 Task: Change the history to 100 in the command palette.
Action: Mouse moved to (60, 572)
Screenshot: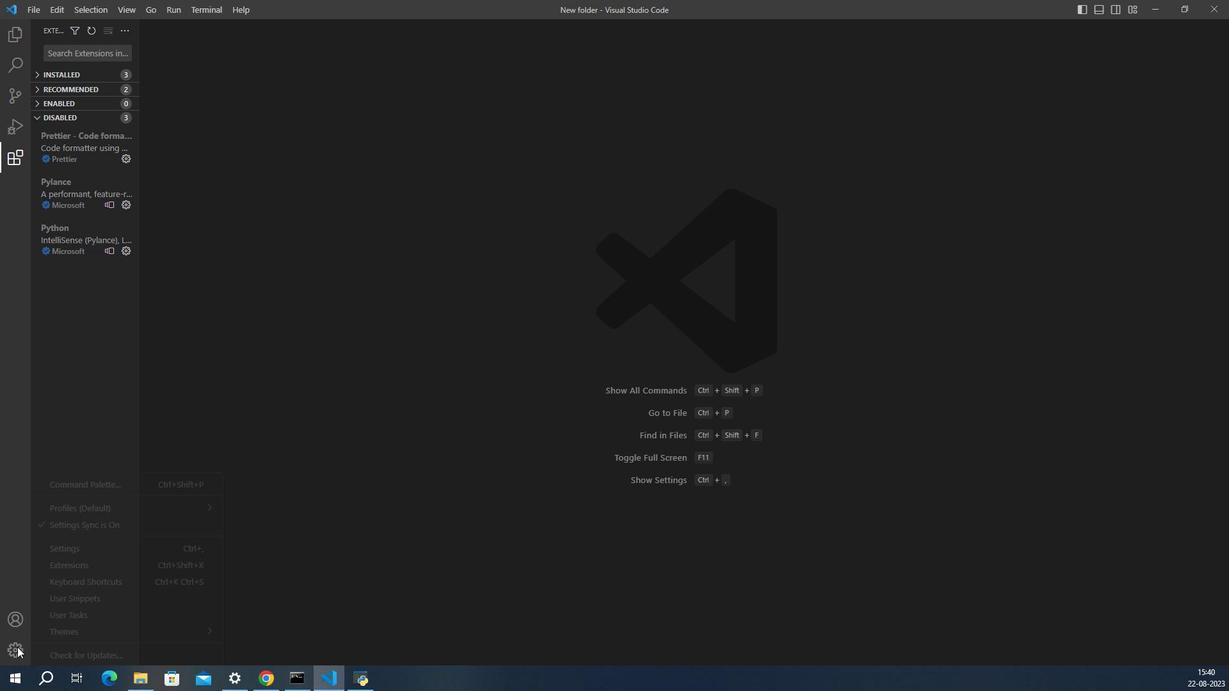 
Action: Mouse pressed left at (60, 572)
Screenshot: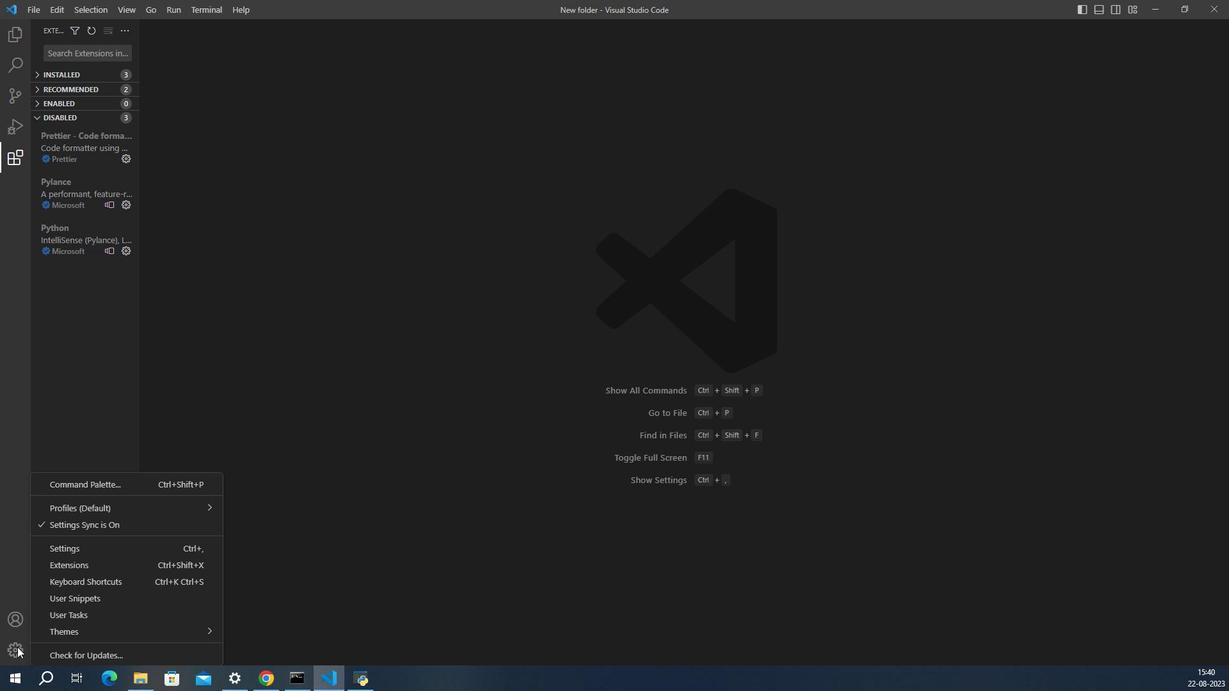 
Action: Mouse moved to (67, 549)
Screenshot: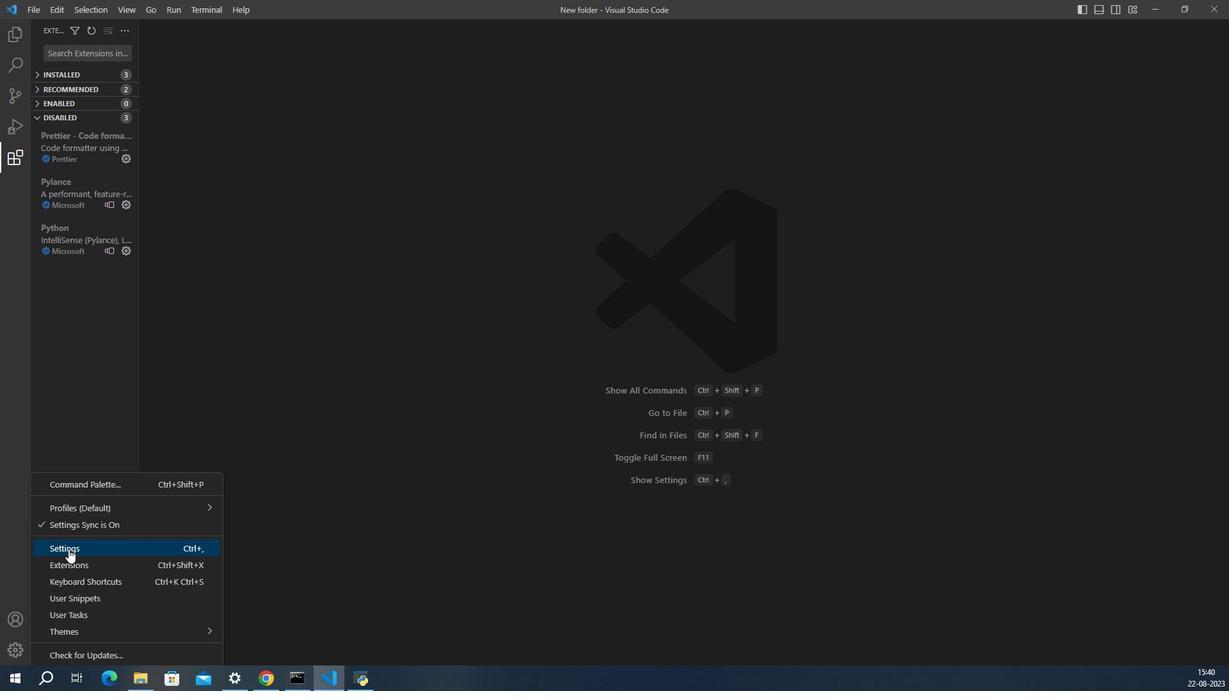 
Action: Mouse pressed left at (67, 549)
Screenshot: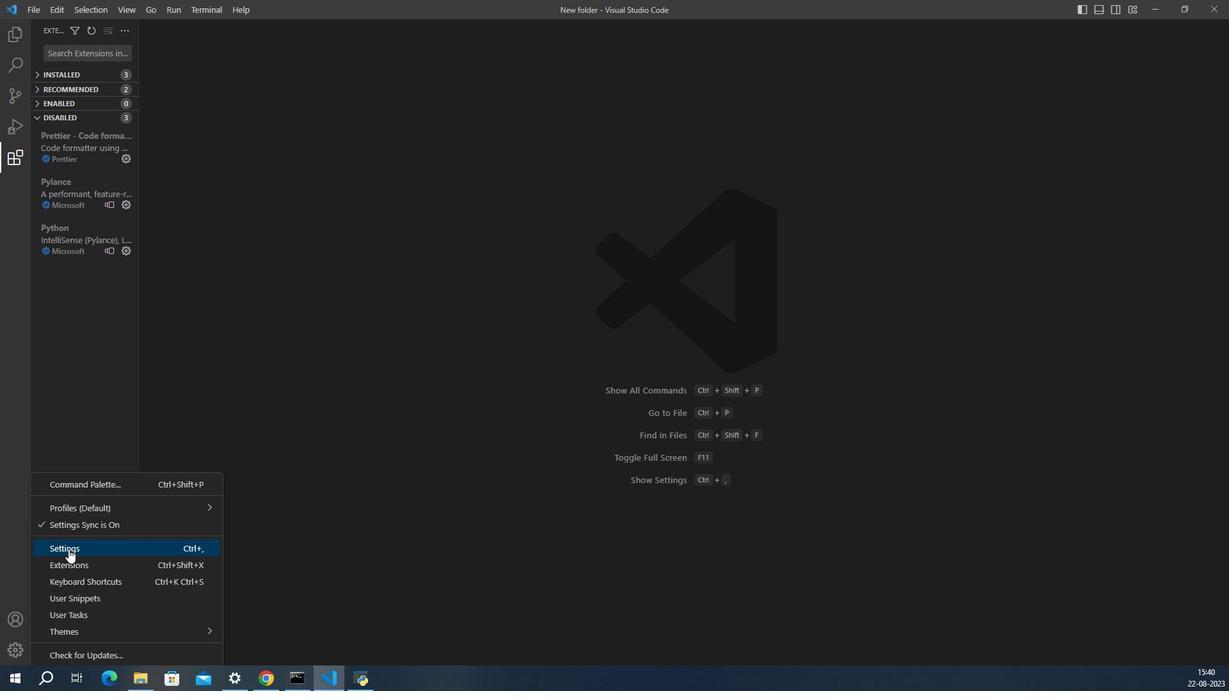 
Action: Mouse moved to (131, 519)
Screenshot: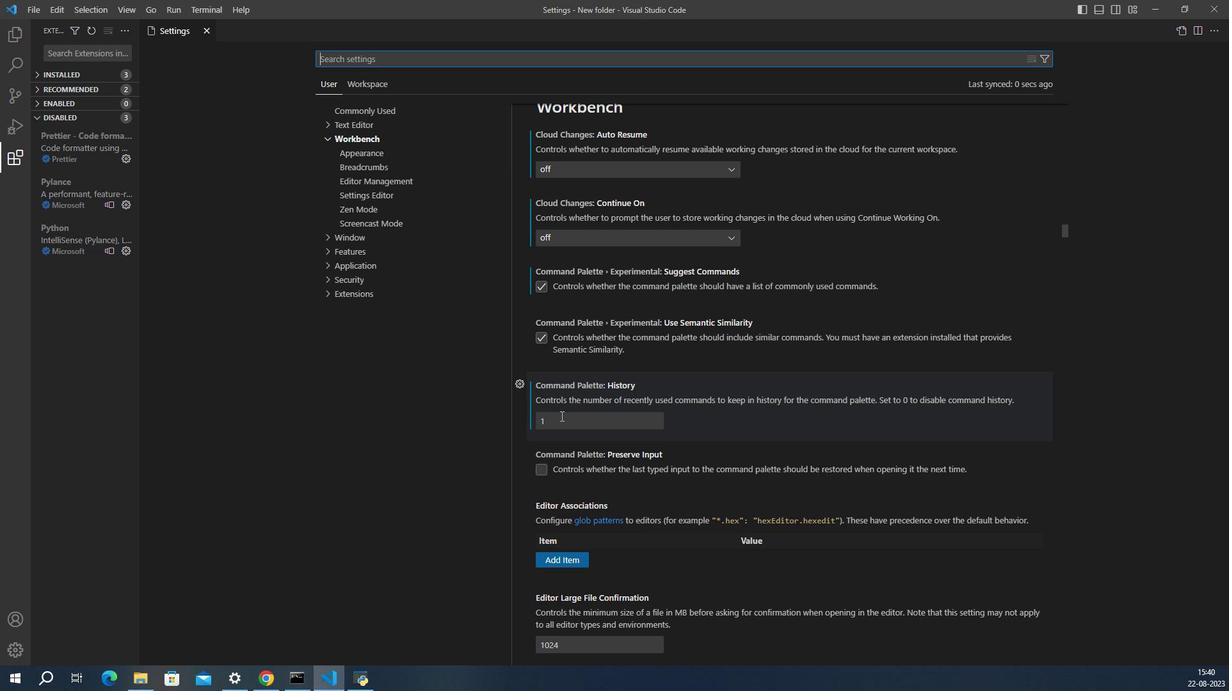 
Action: Mouse pressed left at (131, 519)
Screenshot: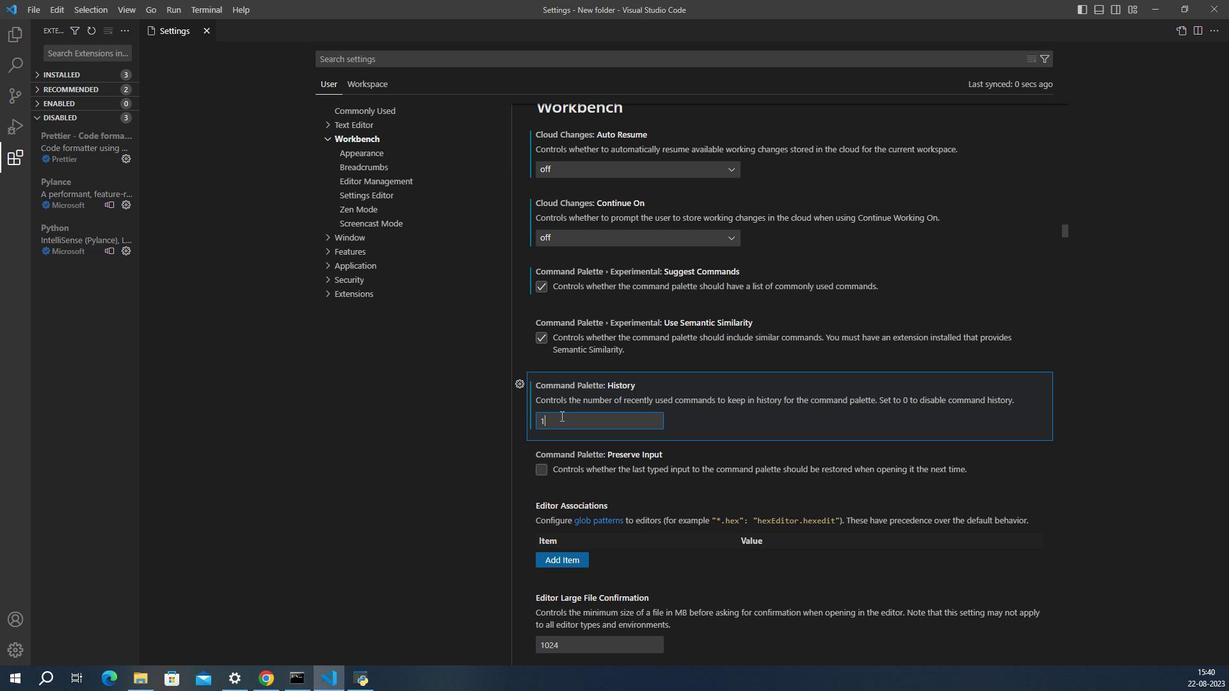 
Action: Key pressed <Key.backspace>100
Screenshot: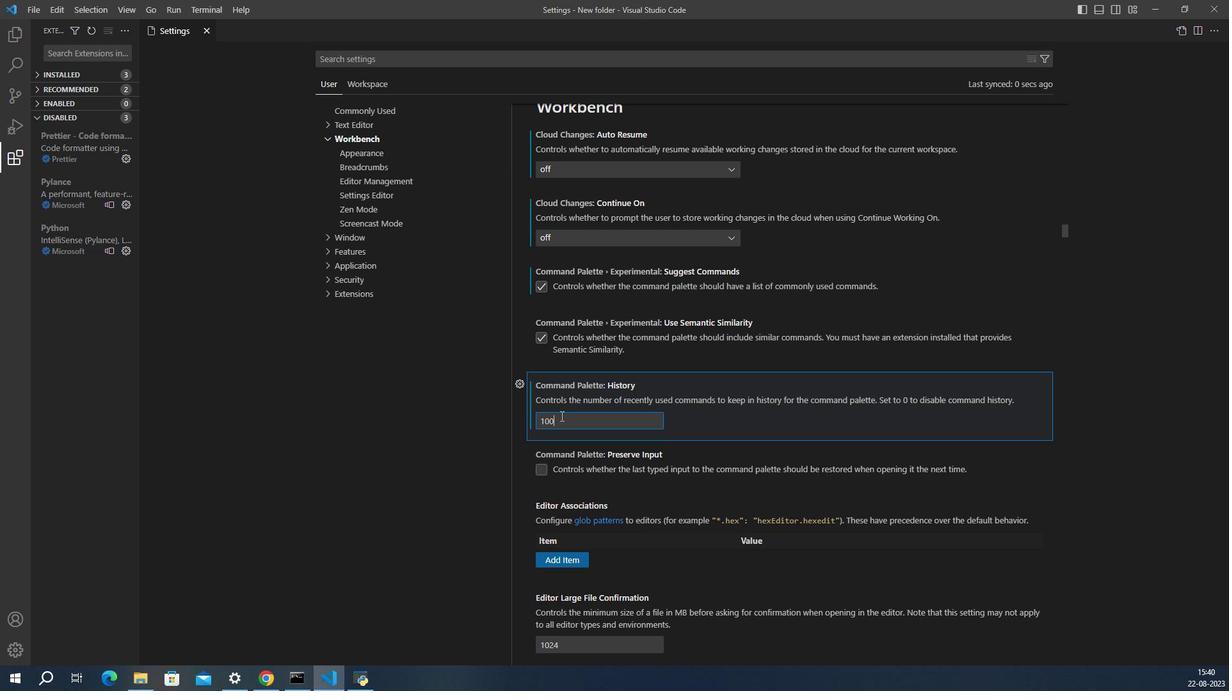 
